 Task: Enable the video filter "Video filtering using a chain of video filter modules" for transcode stream output.
Action: Mouse moved to (105, 26)
Screenshot: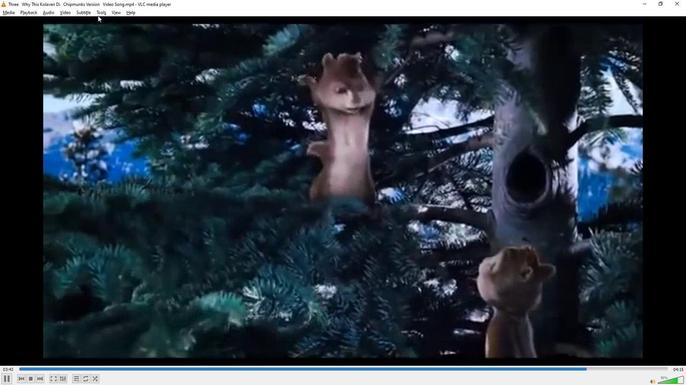 
Action: Mouse pressed left at (105, 26)
Screenshot: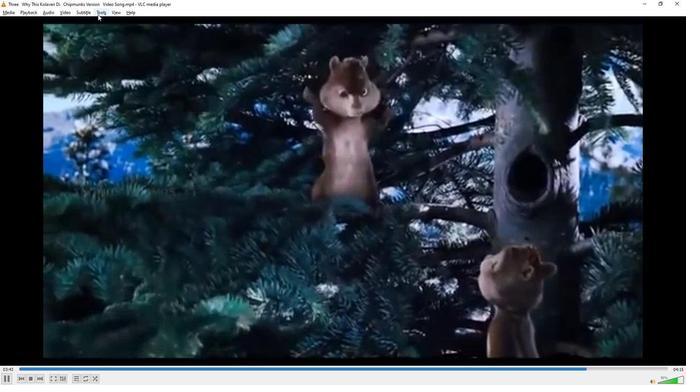 
Action: Mouse moved to (125, 105)
Screenshot: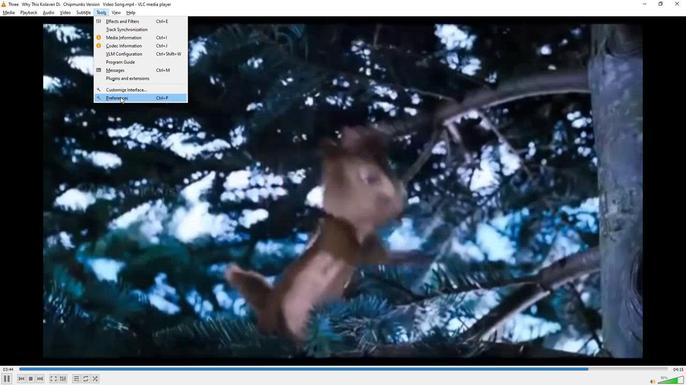 
Action: Mouse pressed left at (125, 105)
Screenshot: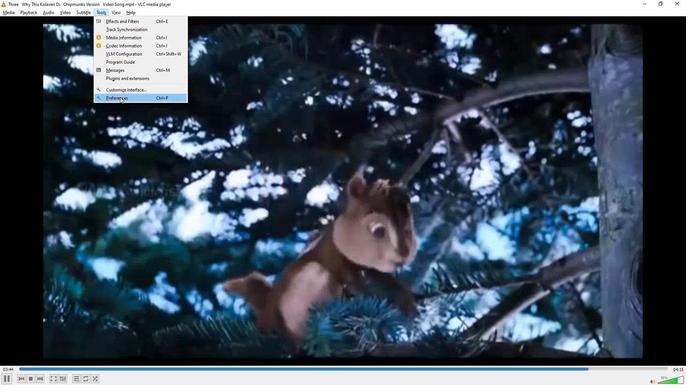 
Action: Mouse moved to (201, 288)
Screenshot: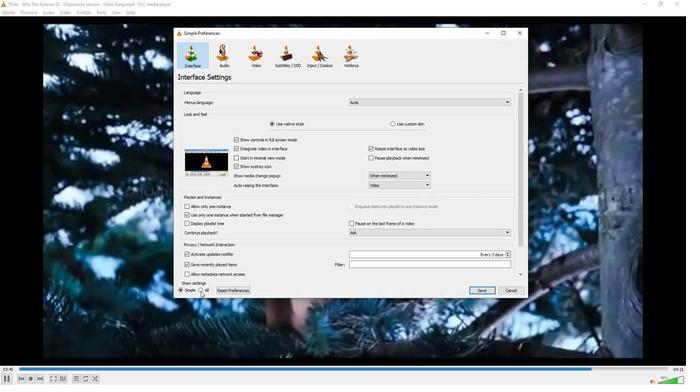 
Action: Mouse pressed left at (201, 288)
Screenshot: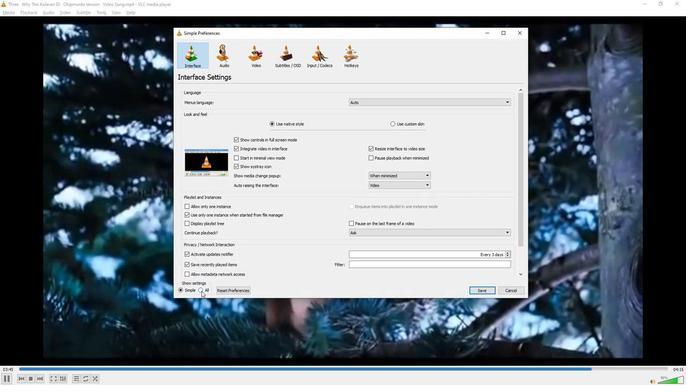 
Action: Mouse moved to (212, 233)
Screenshot: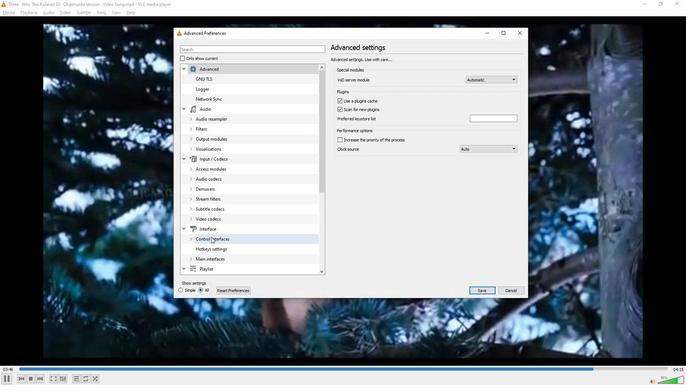 
Action: Mouse scrolled (212, 233) with delta (0, 0)
Screenshot: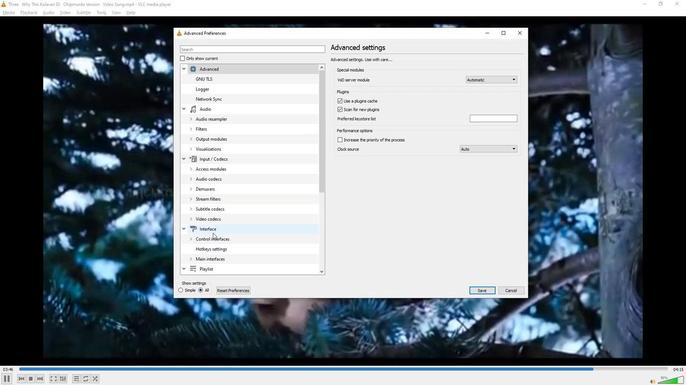 
Action: Mouse scrolled (212, 233) with delta (0, 0)
Screenshot: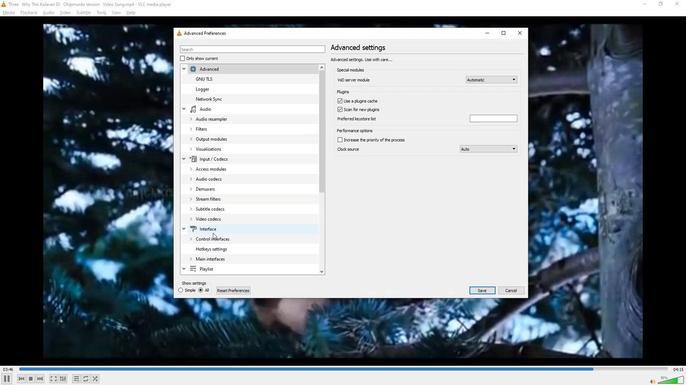 
Action: Mouse scrolled (212, 233) with delta (0, 0)
Screenshot: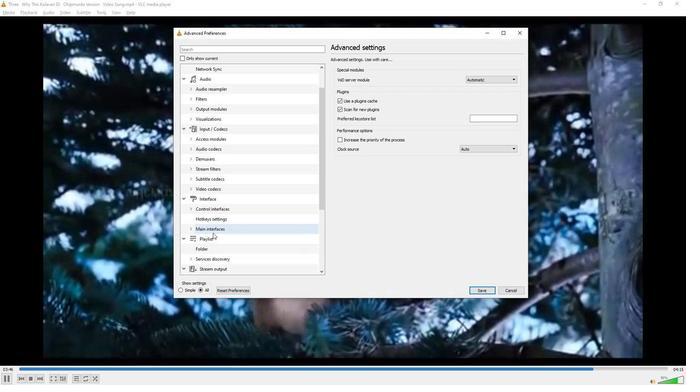 
Action: Mouse moved to (212, 233)
Screenshot: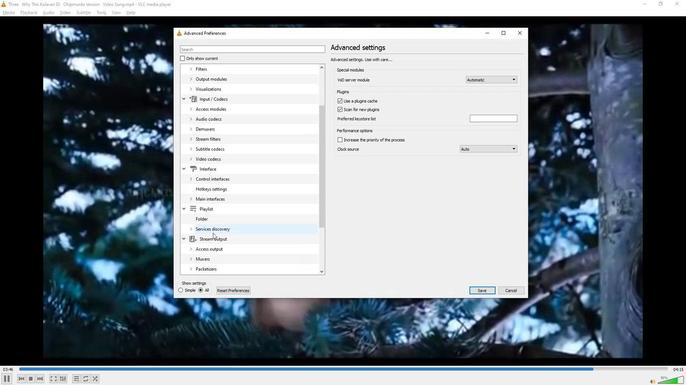 
Action: Mouse scrolled (212, 233) with delta (0, 0)
Screenshot: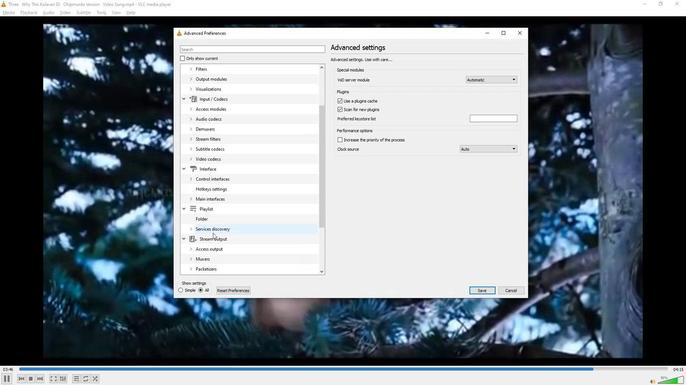 
Action: Mouse scrolled (212, 233) with delta (0, 0)
Screenshot: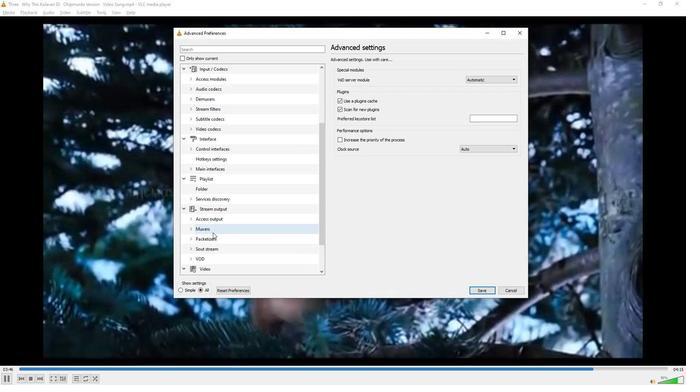 
Action: Mouse scrolled (212, 233) with delta (0, 0)
Screenshot: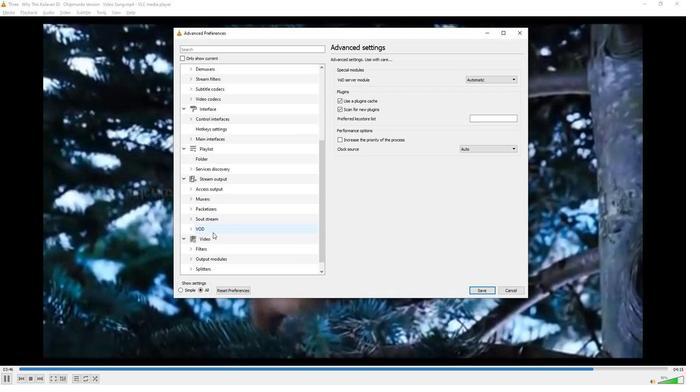 
Action: Mouse moved to (209, 238)
Screenshot: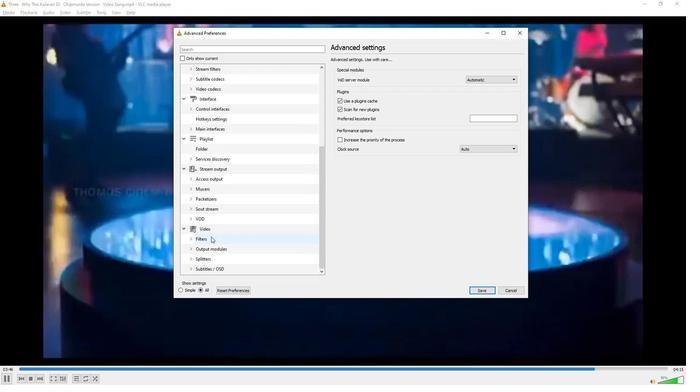 
Action: Mouse pressed left at (209, 238)
Screenshot: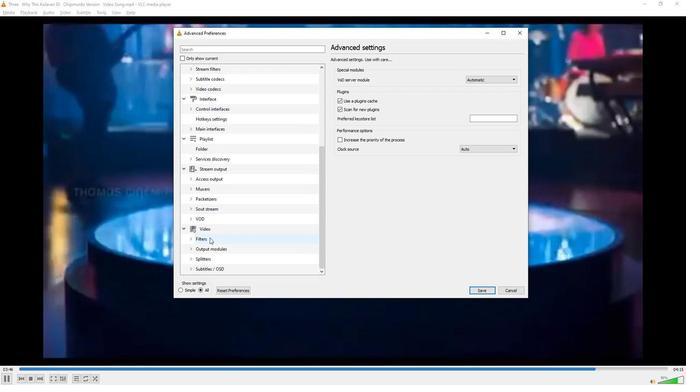 
Action: Mouse moved to (416, 239)
Screenshot: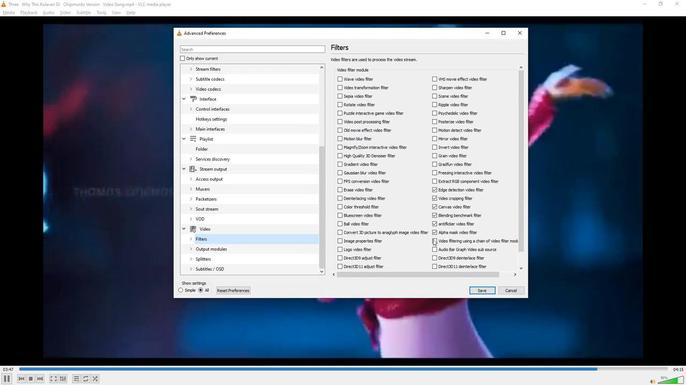 
Action: Mouse pressed left at (416, 239)
Screenshot: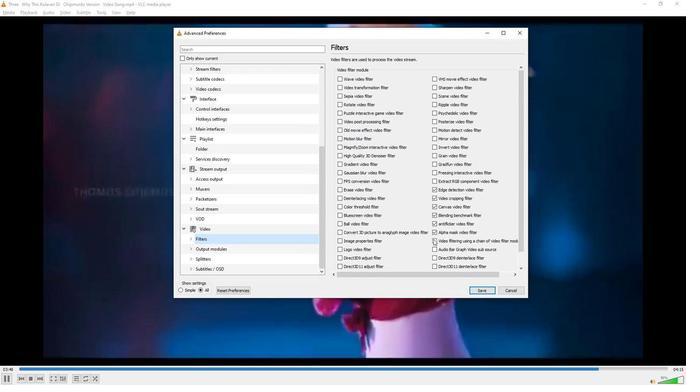 
Action: Mouse moved to (385, 268)
Screenshot: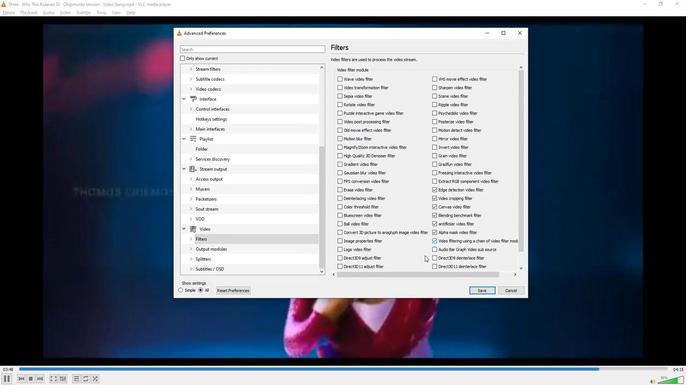 
